 Task: Select all in the cursor surrounding lines style.
Action: Mouse moved to (21, 596)
Screenshot: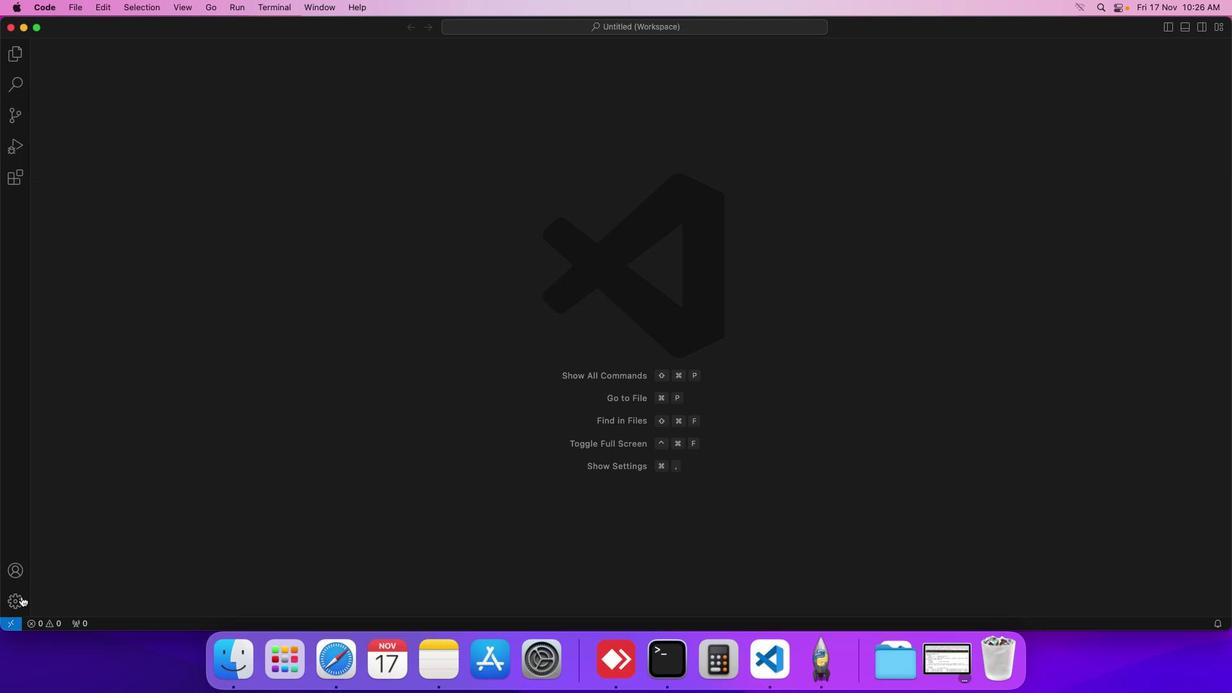 
Action: Mouse pressed left at (21, 596)
Screenshot: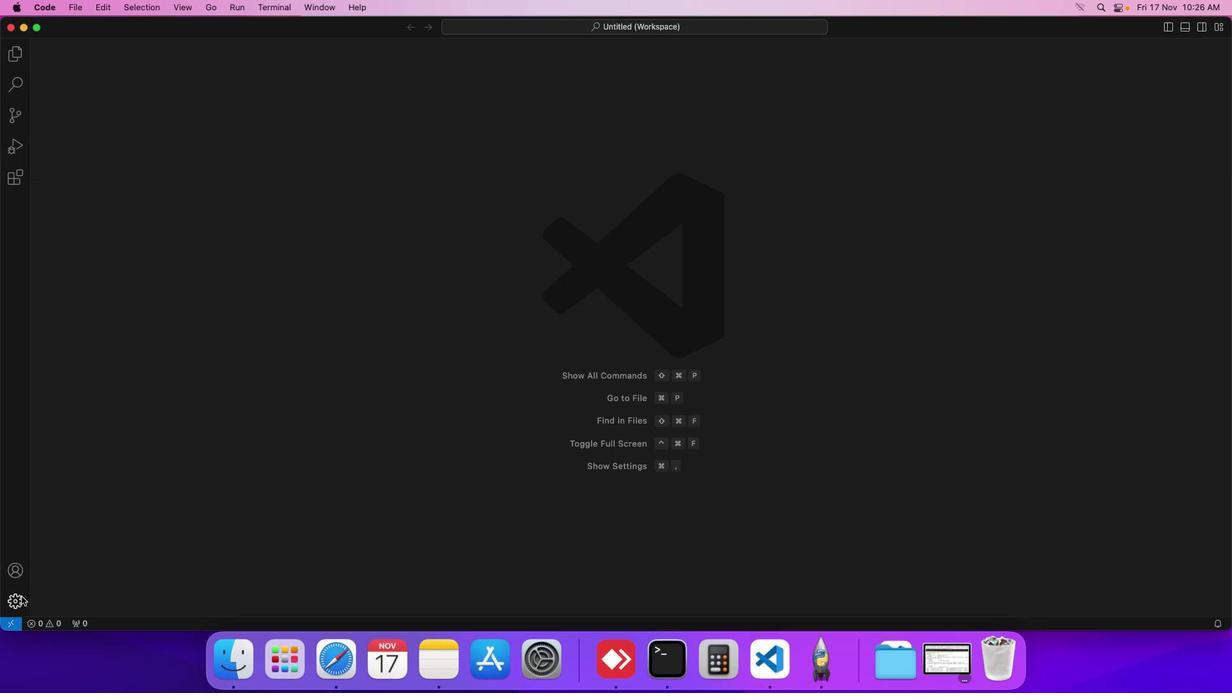 
Action: Mouse moved to (41, 508)
Screenshot: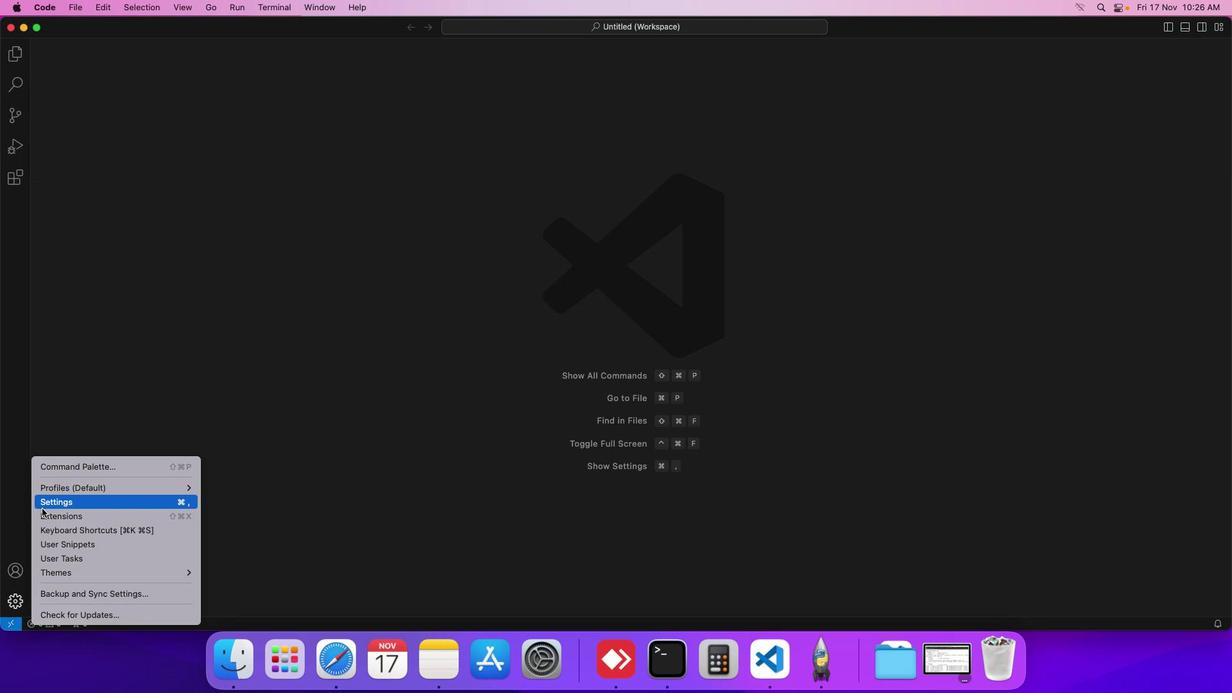 
Action: Mouse pressed left at (41, 508)
Screenshot: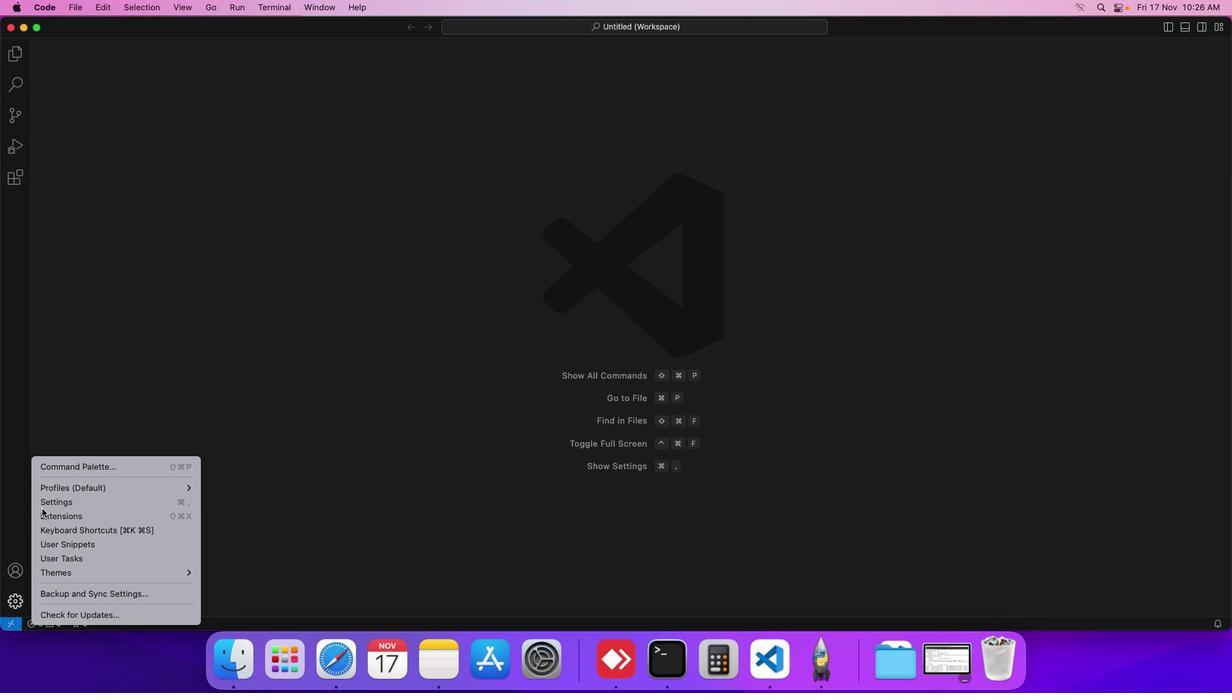 
Action: Mouse moved to (315, 103)
Screenshot: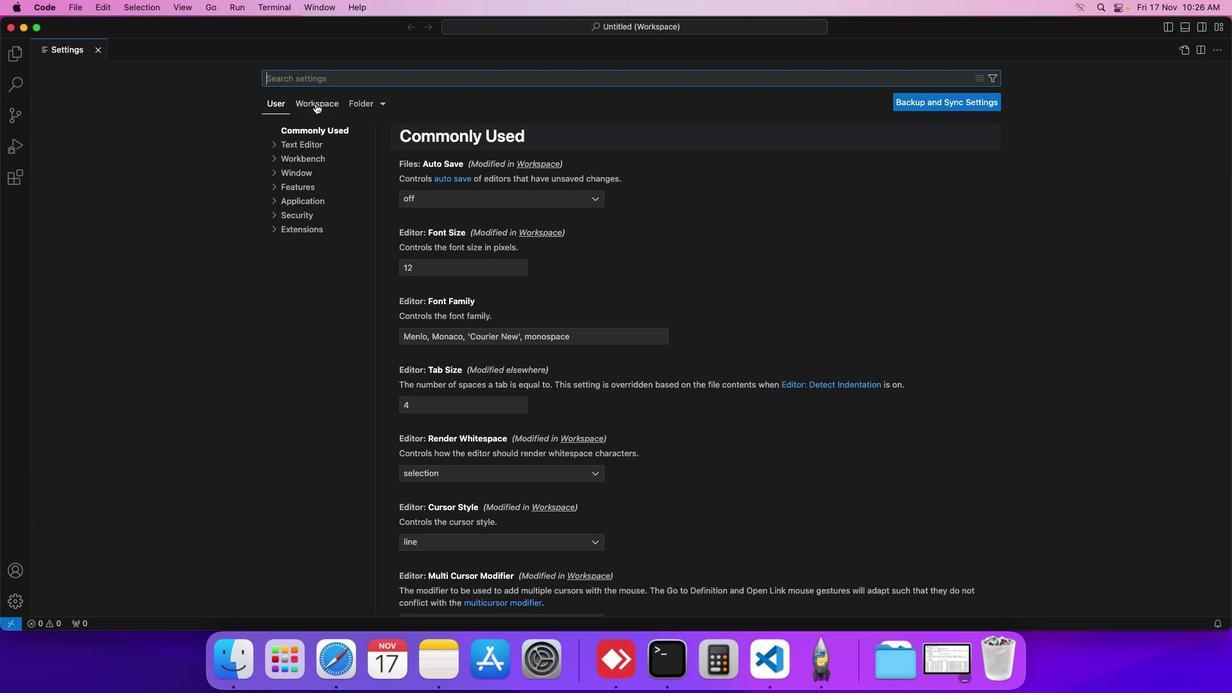 
Action: Mouse pressed left at (315, 103)
Screenshot: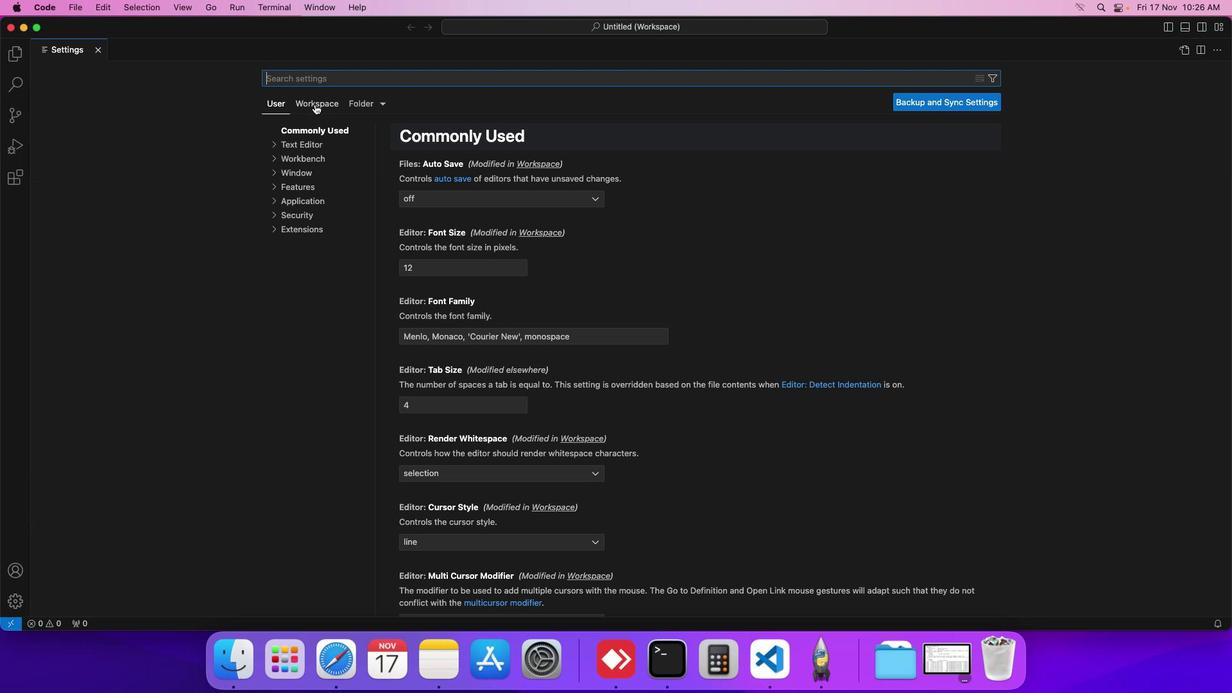 
Action: Mouse moved to (299, 141)
Screenshot: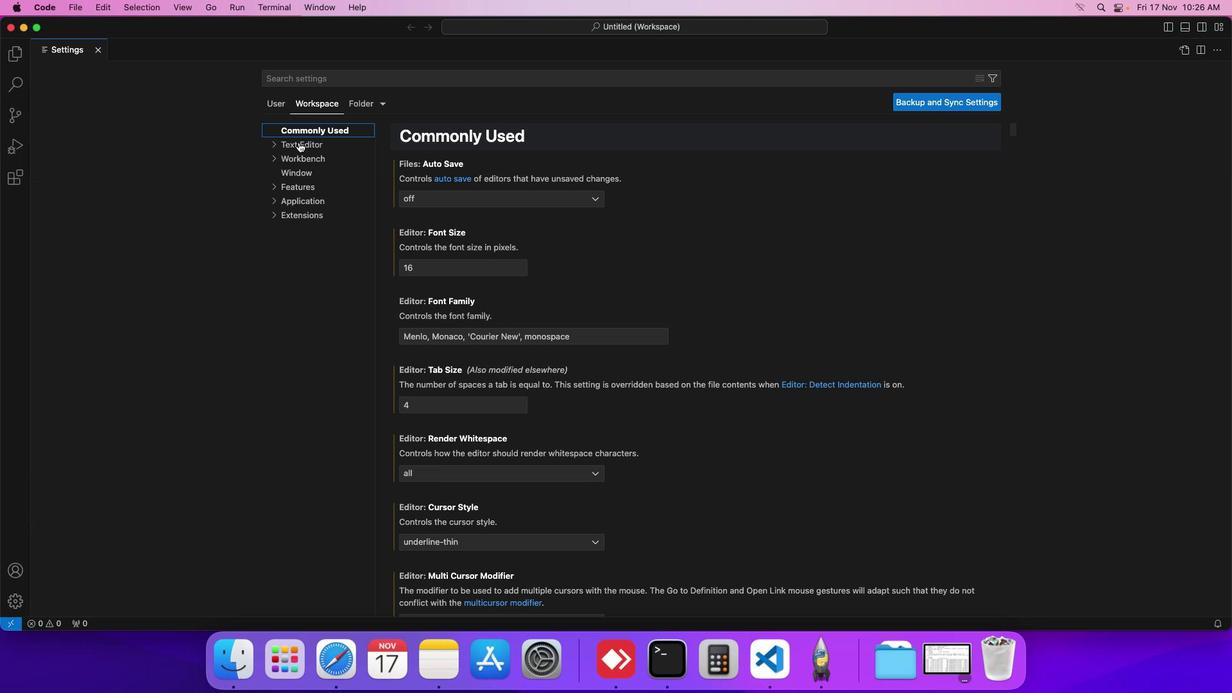 
Action: Mouse pressed left at (299, 141)
Screenshot: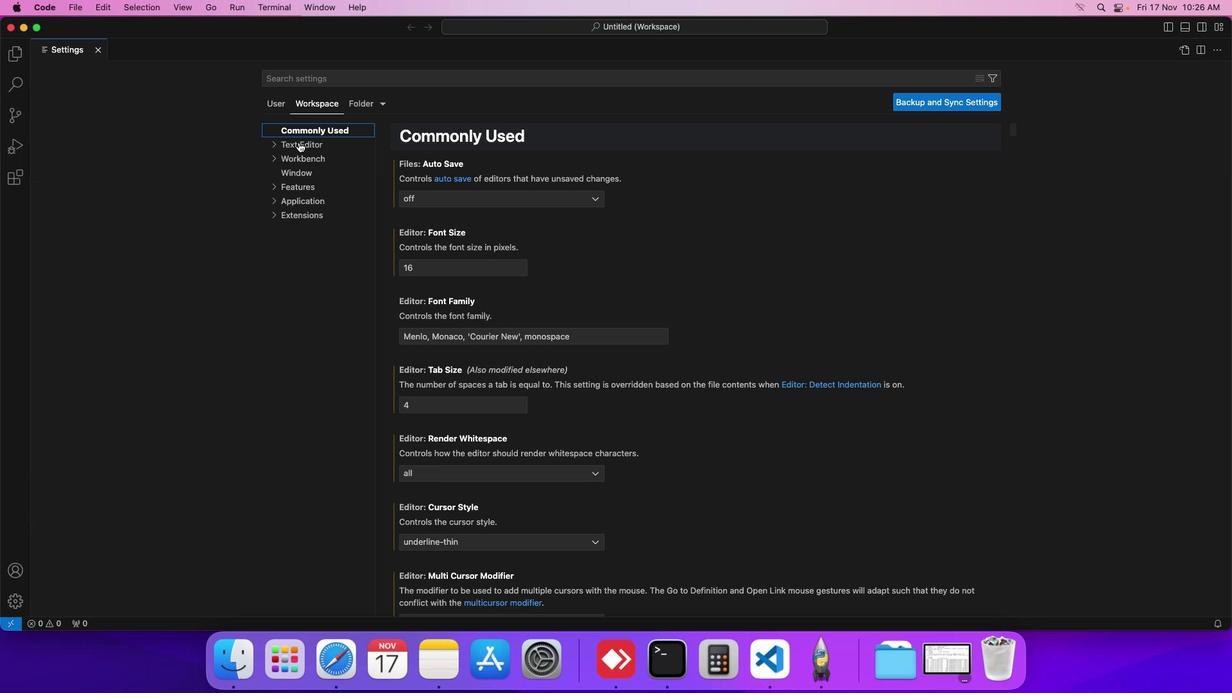 
Action: Mouse moved to (302, 157)
Screenshot: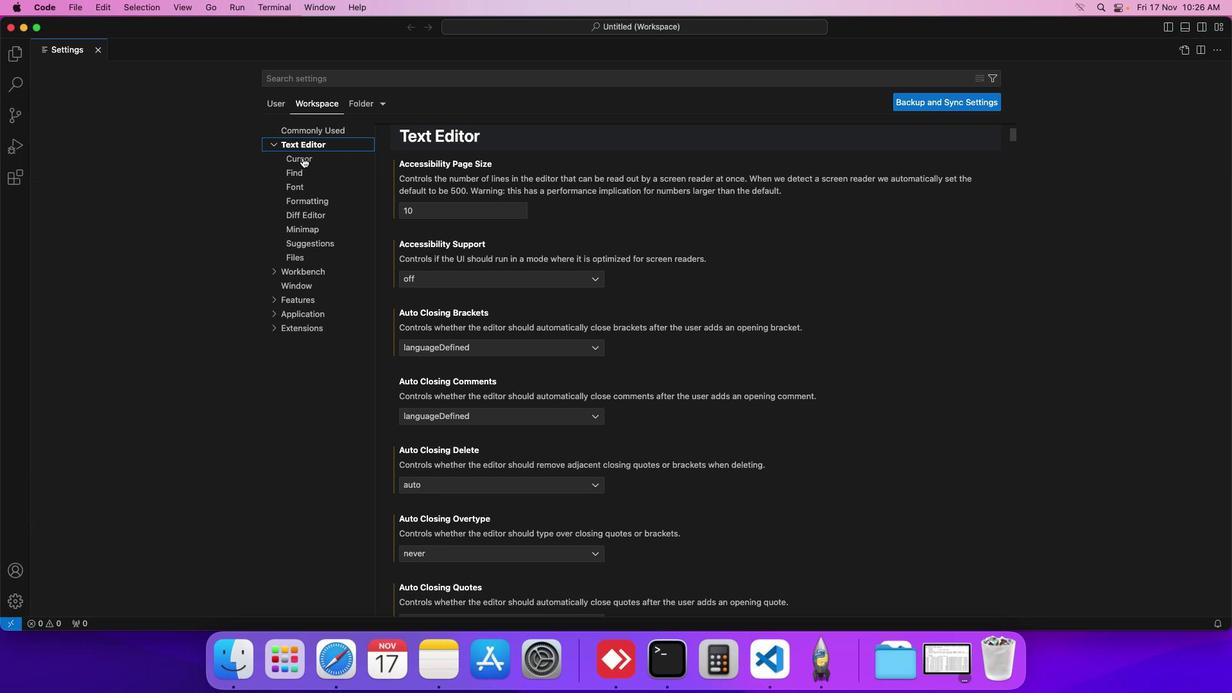 
Action: Mouse pressed left at (302, 157)
Screenshot: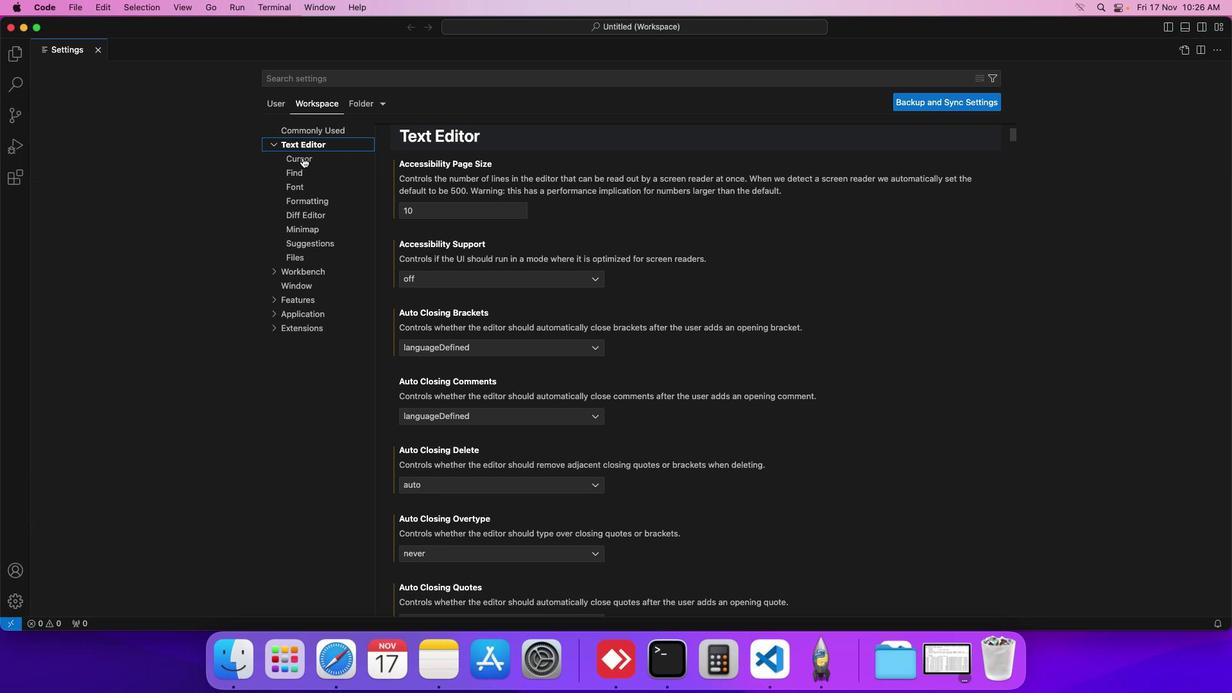 
Action: Mouse moved to (447, 479)
Screenshot: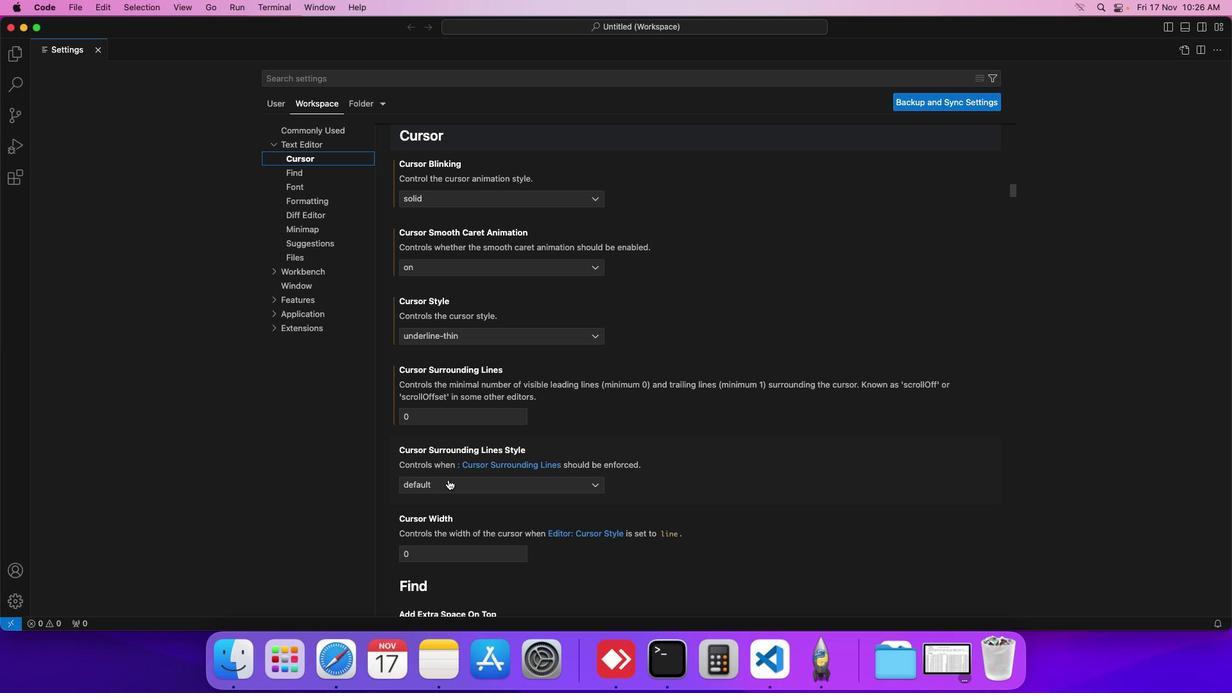 
Action: Mouse pressed left at (447, 479)
Screenshot: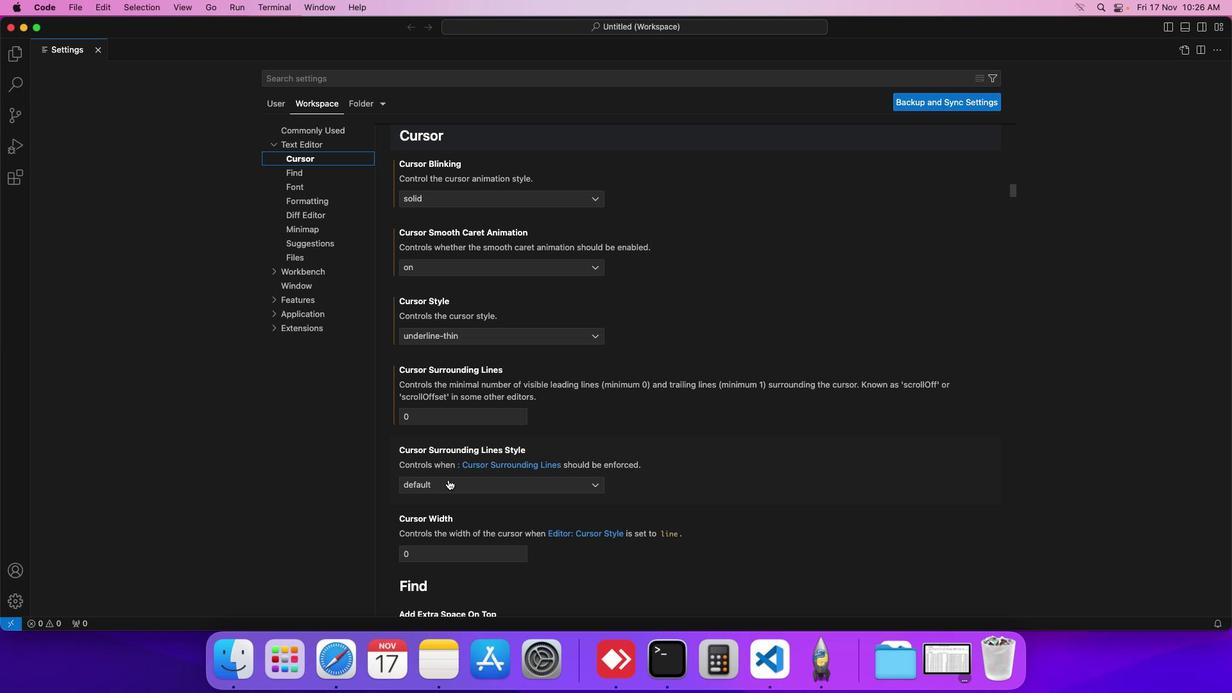
Action: Mouse moved to (445, 515)
Screenshot: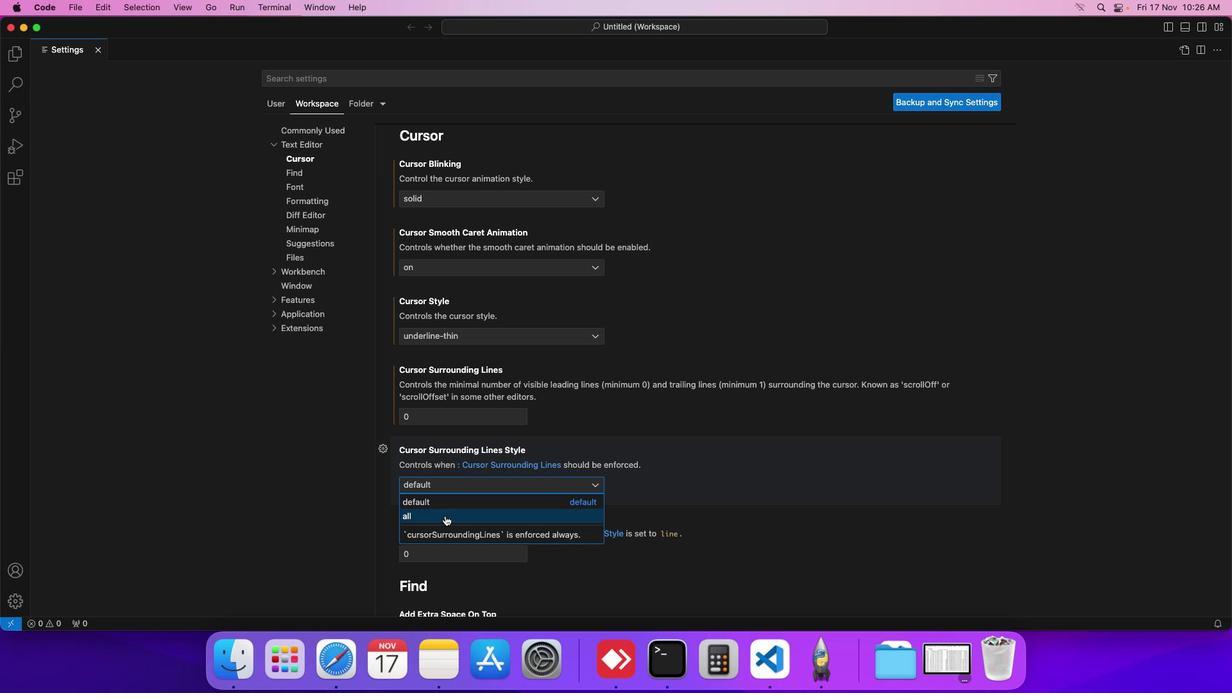 
Action: Mouse pressed left at (445, 515)
Screenshot: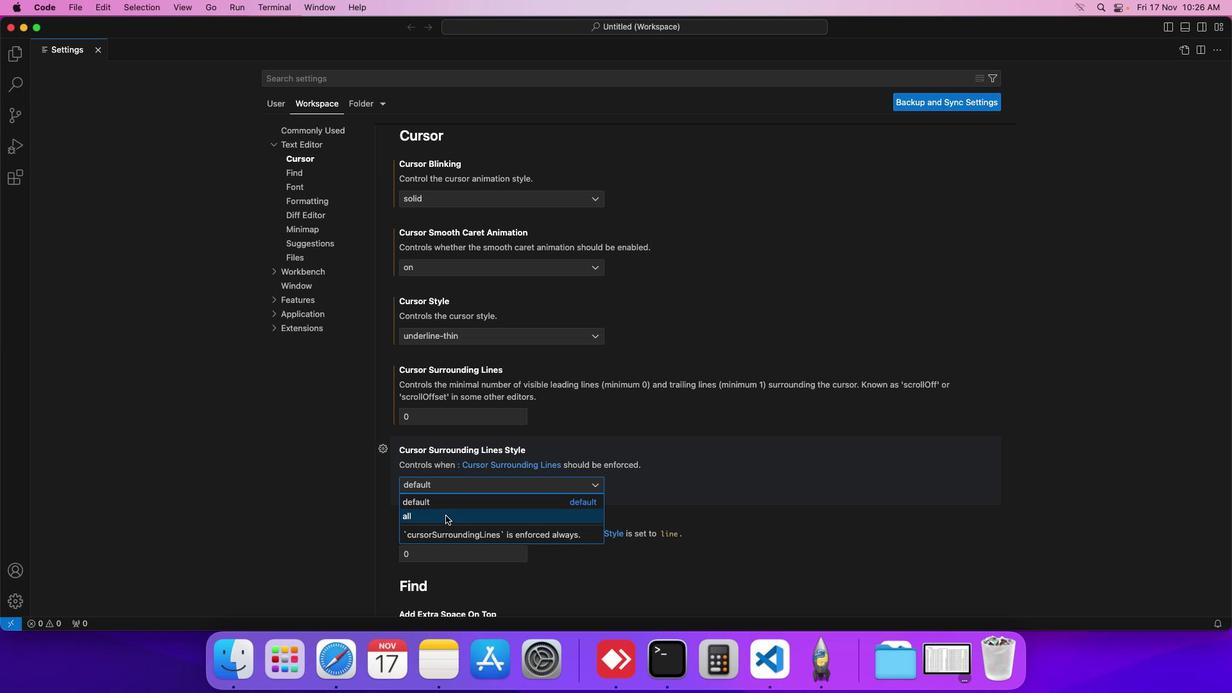 
Action: Mouse moved to (505, 496)
Screenshot: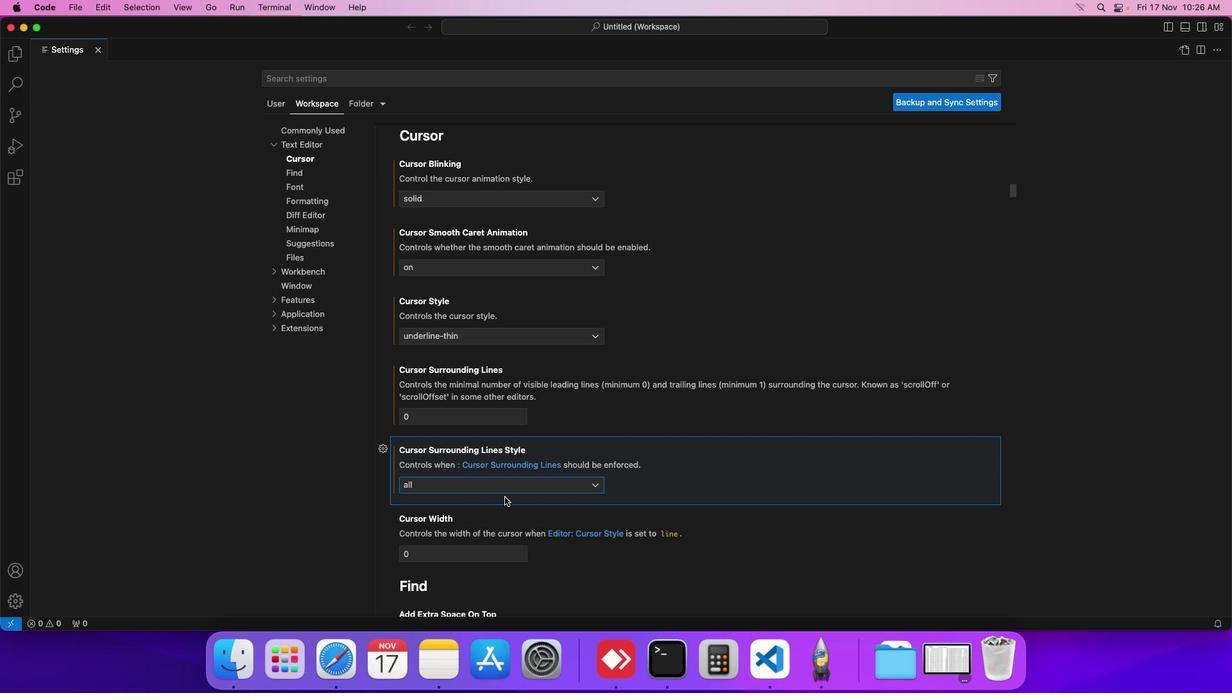 
